 Task: Send an email with the signature Evan Adams with the subject 'Request for project feedback' and the message 'Please let me know if there are any changes to the requirements for the project.' from softage.1@softage.net to softage.8@softage.net with an attached document Cost_analysis_report.pdf and move the email from Sent Items to the folder DIY
Action: Mouse moved to (99, 107)
Screenshot: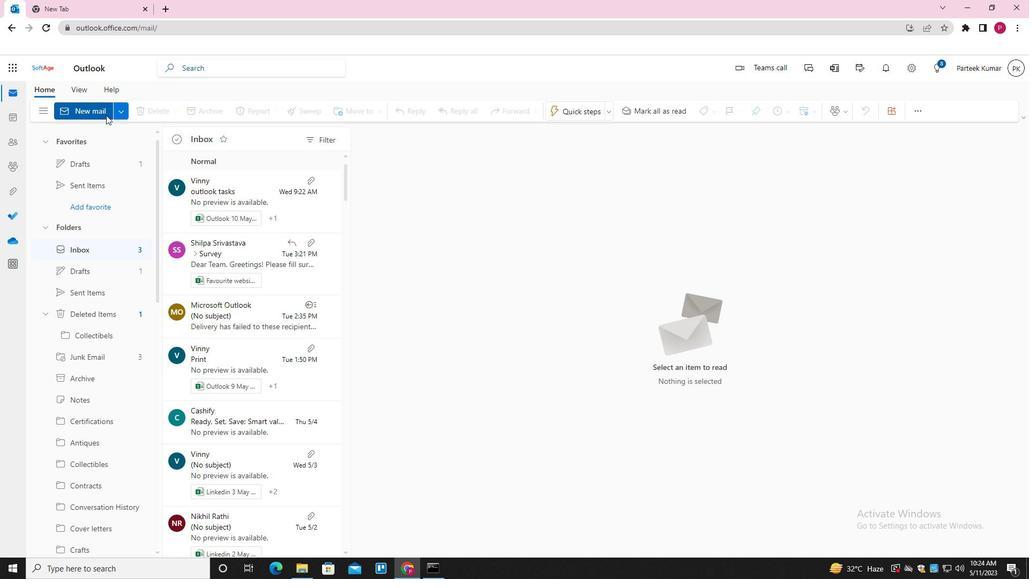 
Action: Mouse pressed left at (99, 107)
Screenshot: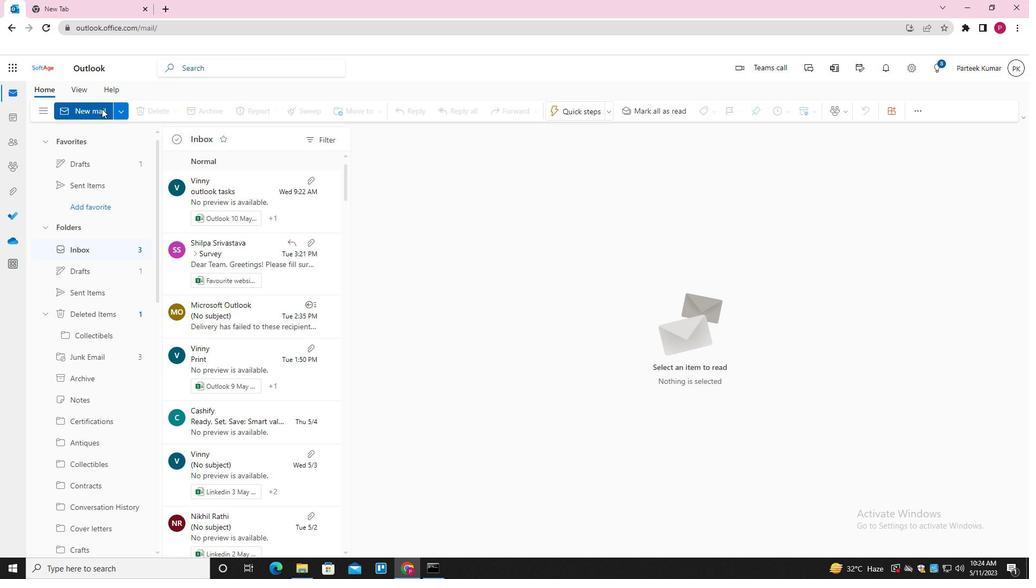 
Action: Mouse moved to (415, 255)
Screenshot: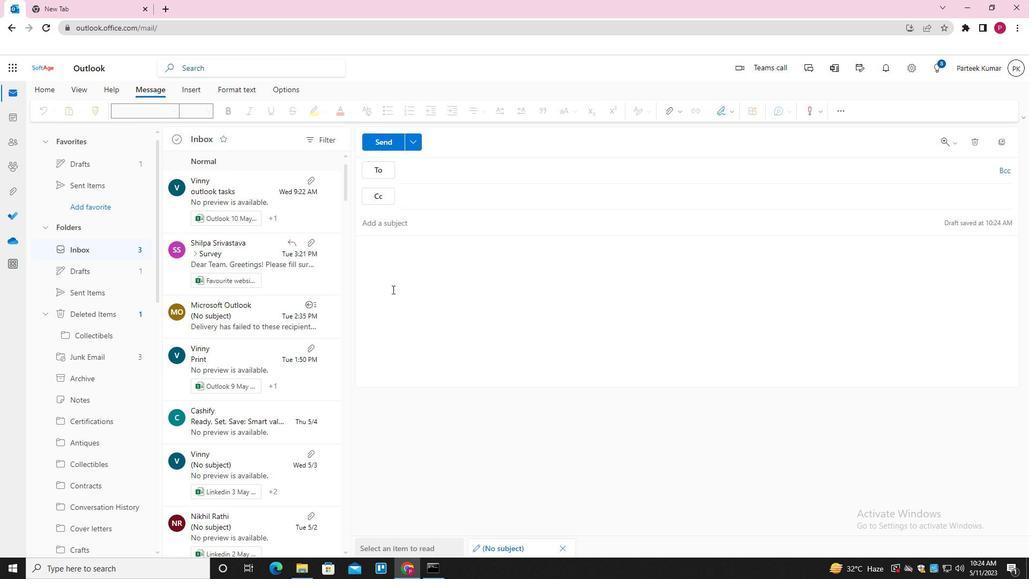 
Action: Mouse pressed left at (415, 255)
Screenshot: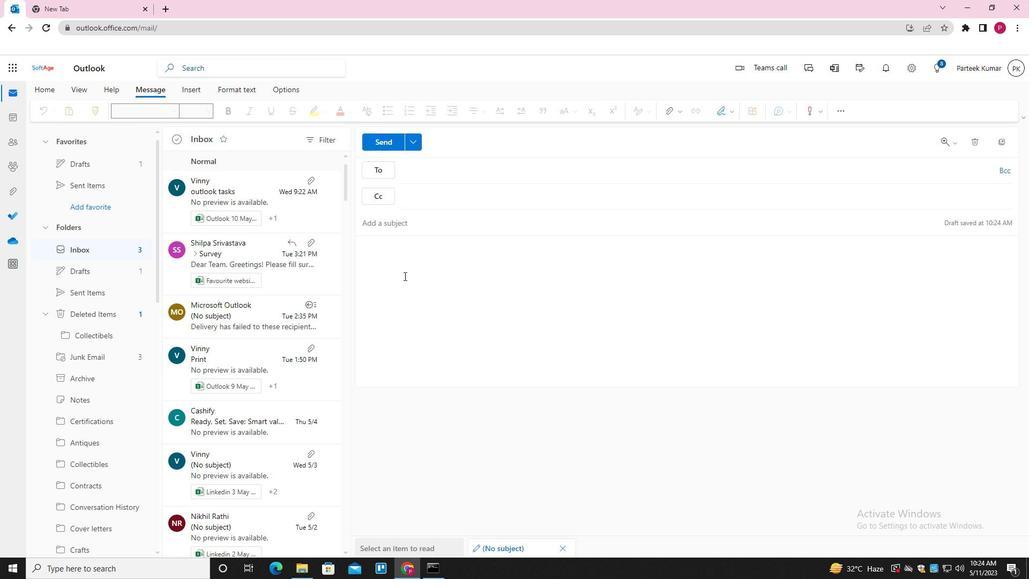
Action: Mouse moved to (731, 112)
Screenshot: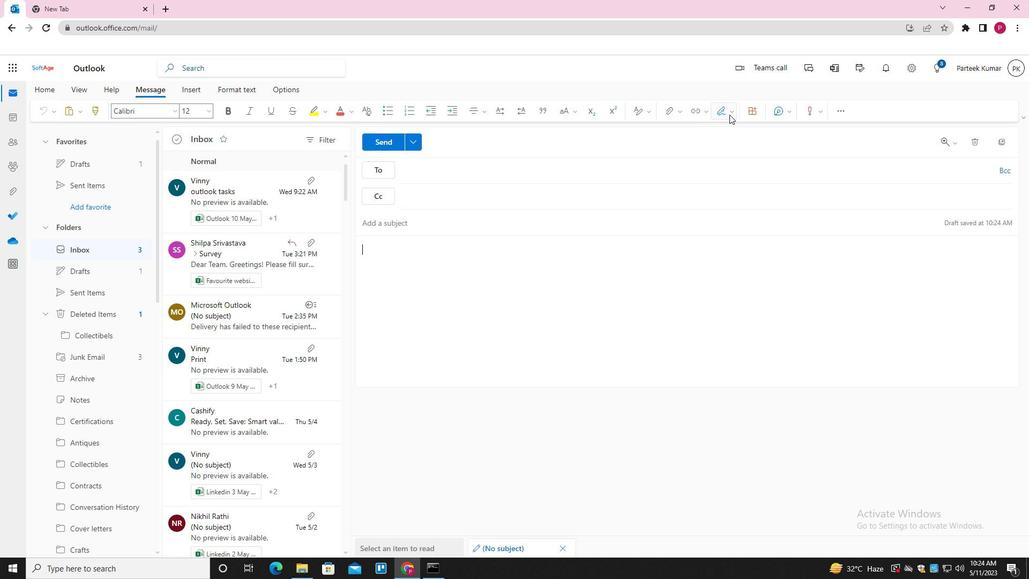 
Action: Mouse pressed left at (731, 112)
Screenshot: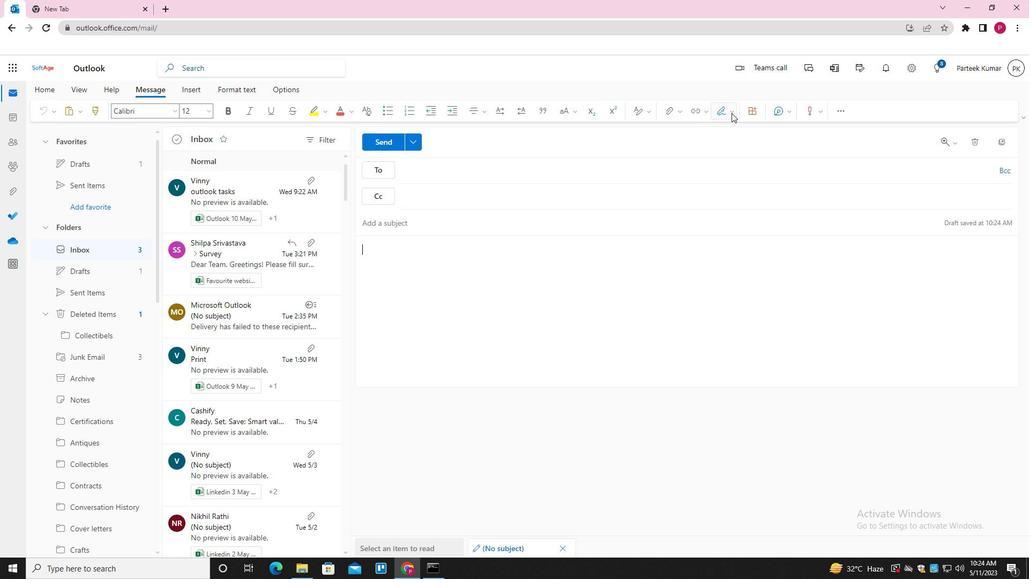 
Action: Mouse moved to (706, 154)
Screenshot: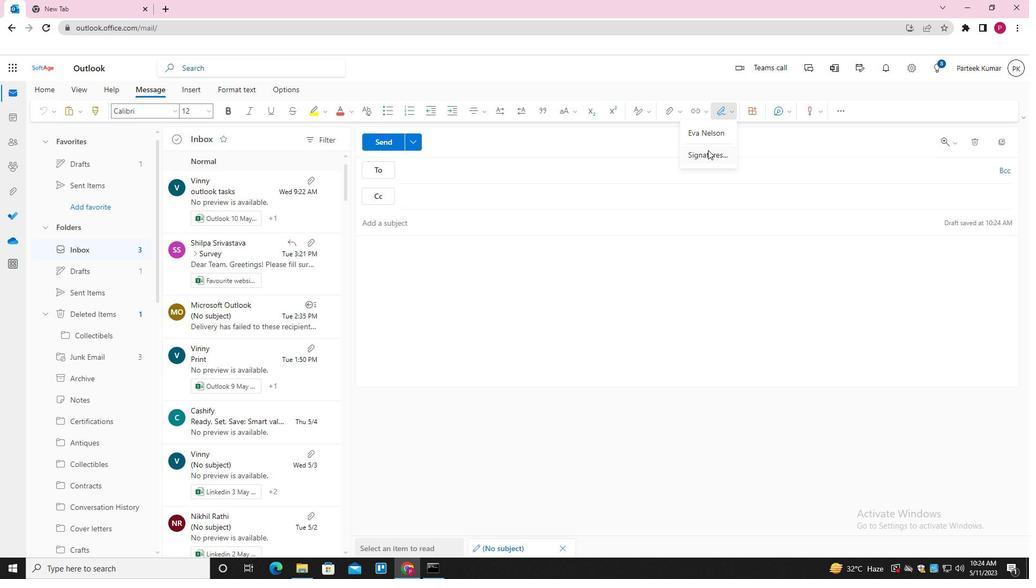
Action: Mouse pressed left at (706, 154)
Screenshot: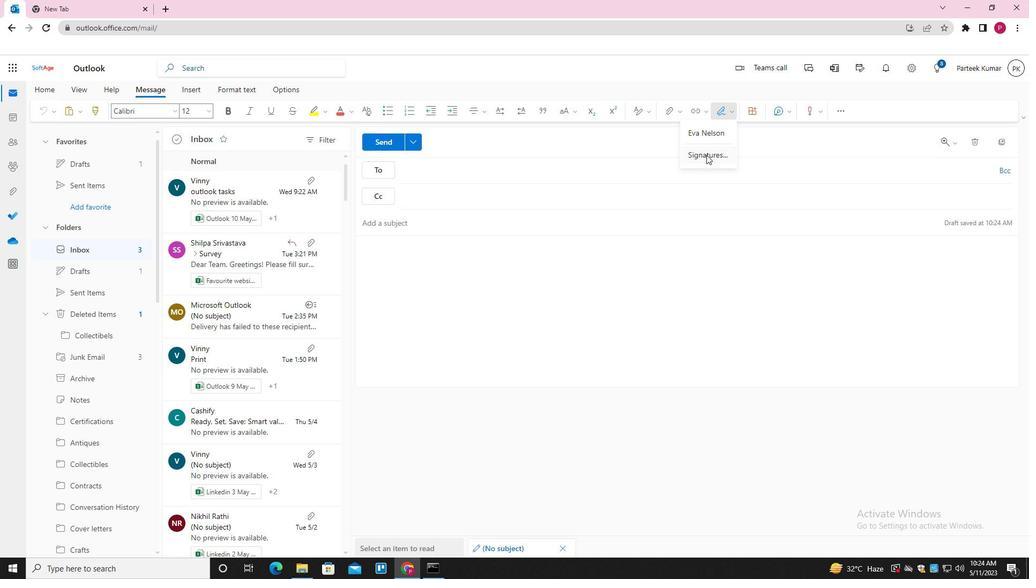 
Action: Mouse moved to (715, 195)
Screenshot: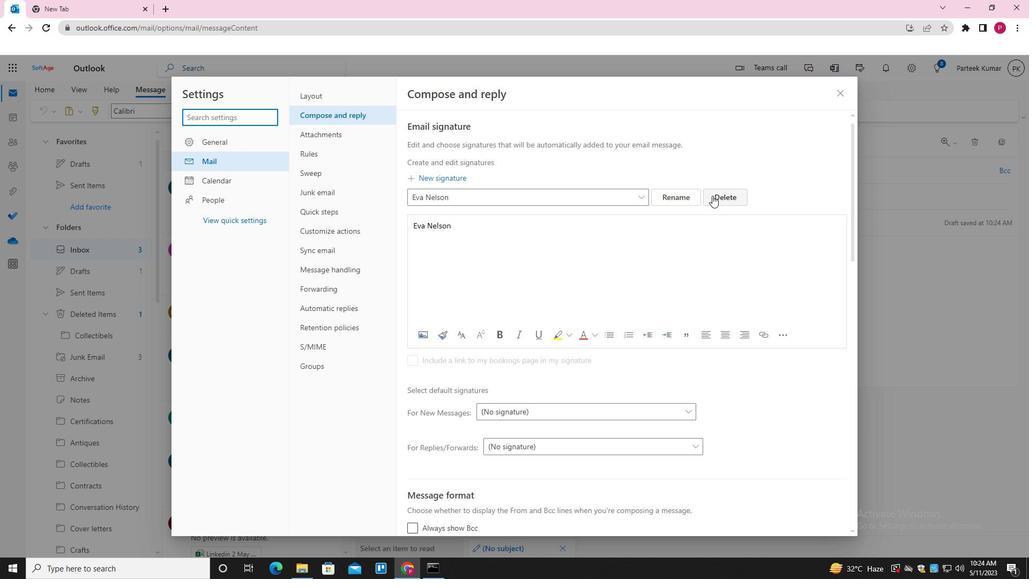 
Action: Mouse pressed left at (715, 195)
Screenshot: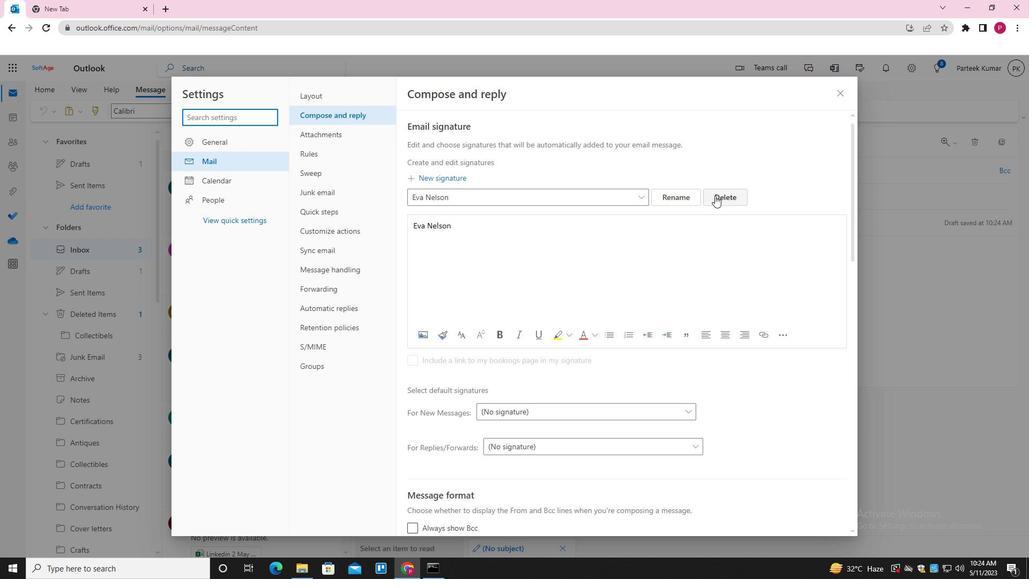 
Action: Mouse moved to (561, 198)
Screenshot: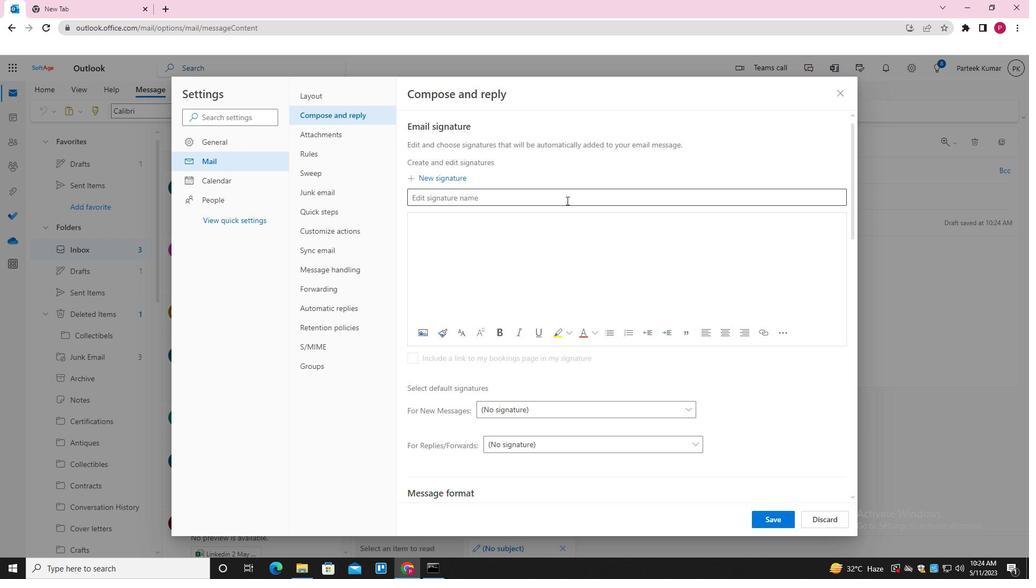 
Action: Mouse pressed left at (561, 198)
Screenshot: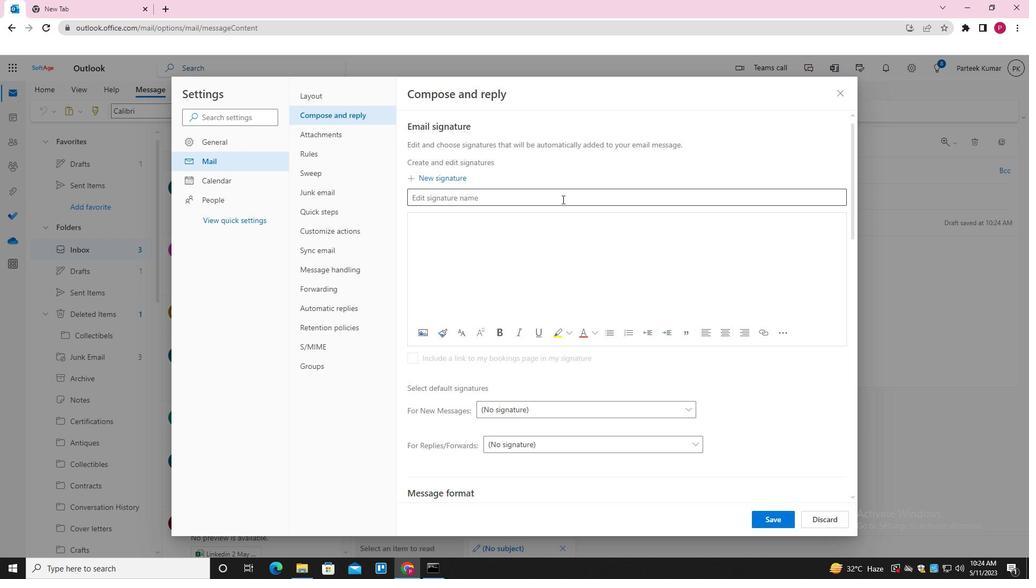 
Action: Key pressed <Key.shift><Key.shift><Key.shift><Key.shift><Key.shift><Key.shift><Key.shift><Key.shift><Key.shift><Key.shift><Key.shift><Key.shift><Key.shift><Key.shift><Key.shift>EVAN<Key.space><Key.shift>ADAMS<Key.space>
Screenshot: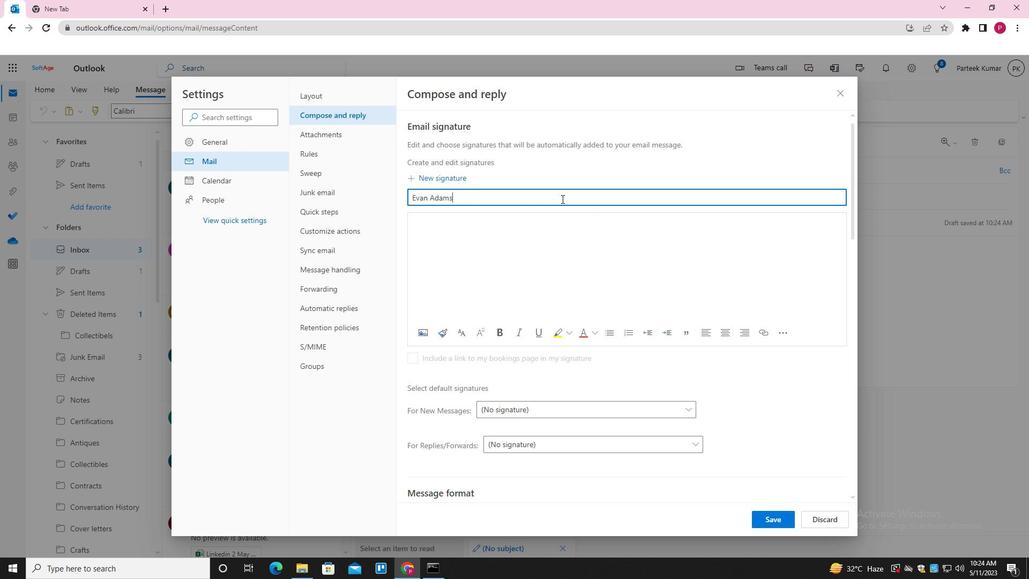 
Action: Mouse moved to (558, 218)
Screenshot: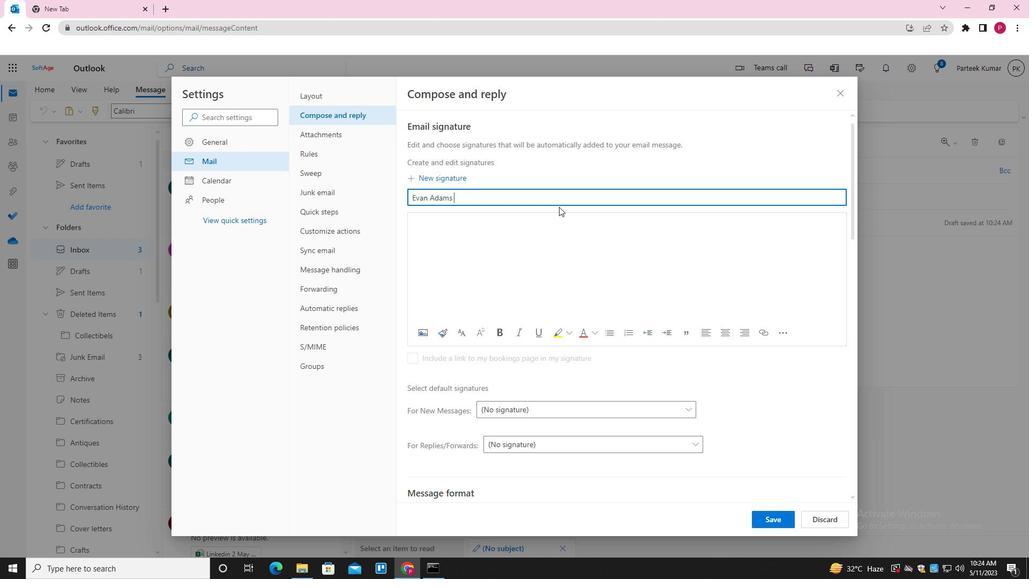 
Action: Mouse pressed left at (558, 218)
Screenshot: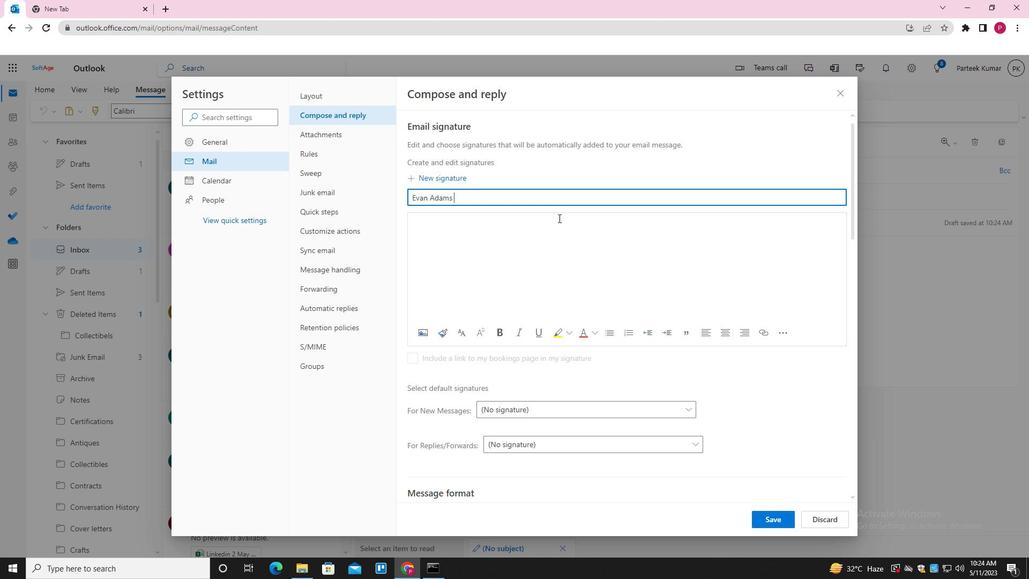 
Action: Key pressed <Key.shift>EVAN<Key.space><Key.shift>ADAMS<Key.space>
Screenshot: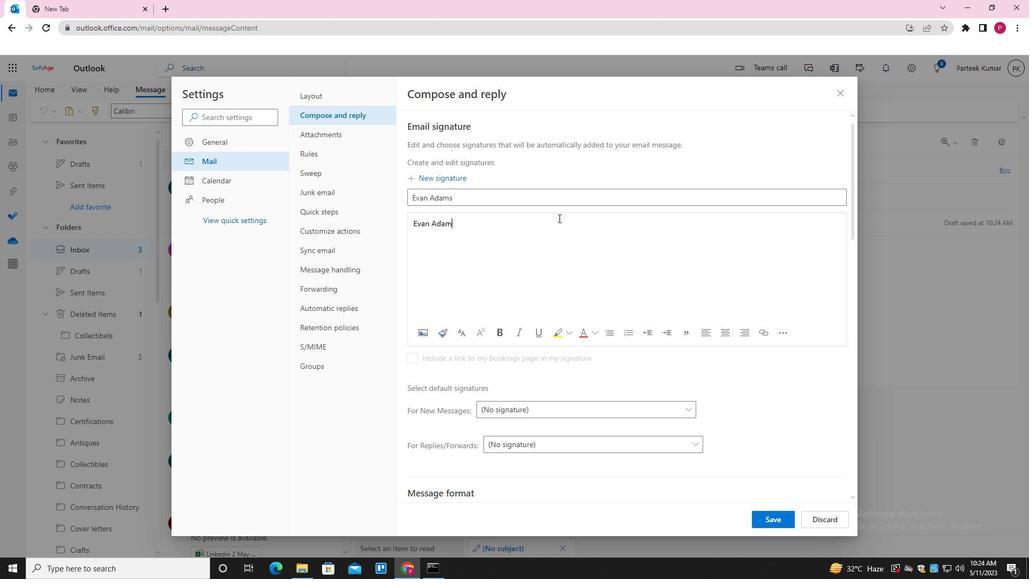 
Action: Mouse moved to (767, 517)
Screenshot: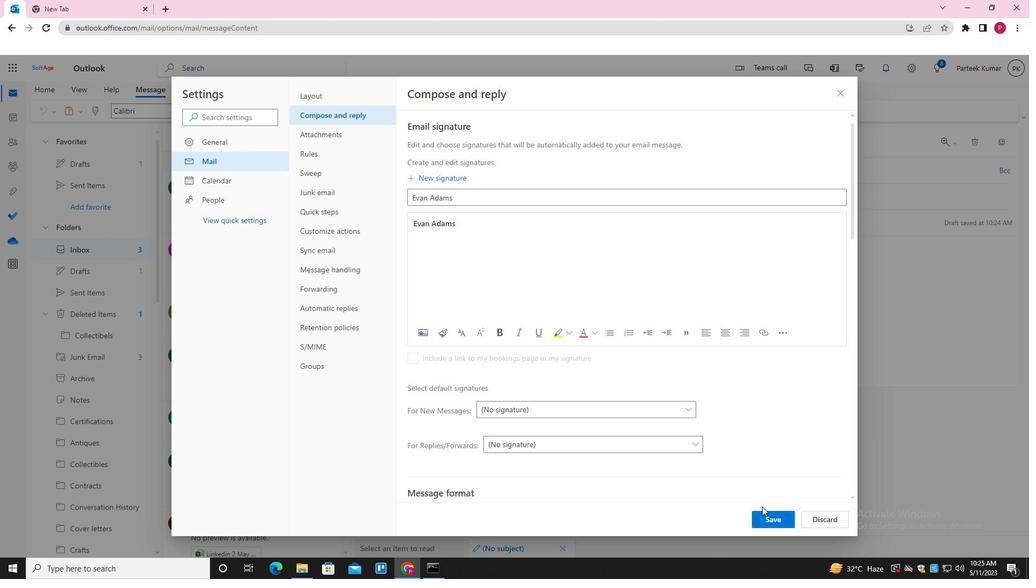 
Action: Mouse pressed left at (767, 517)
Screenshot: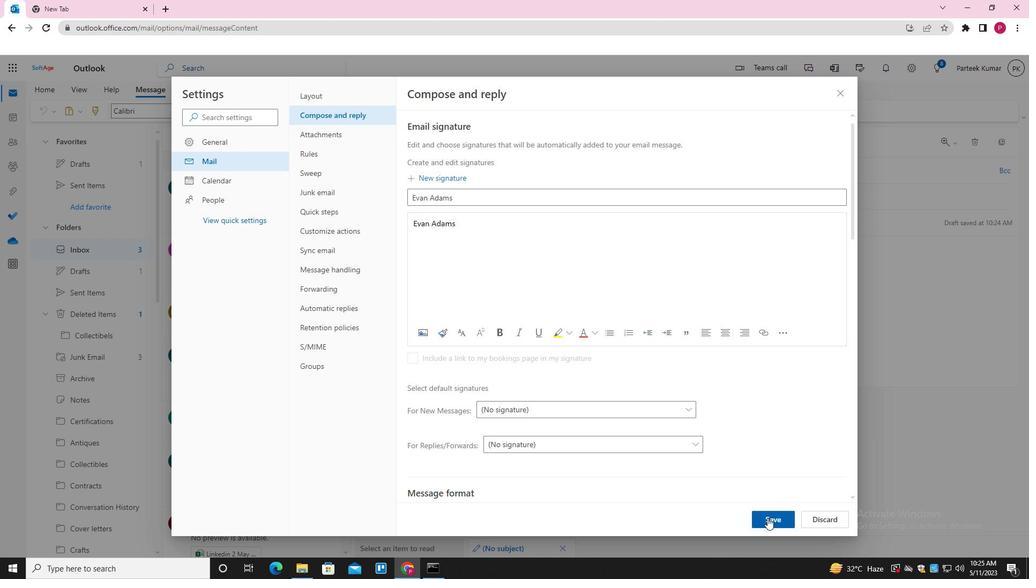 
Action: Mouse moved to (842, 93)
Screenshot: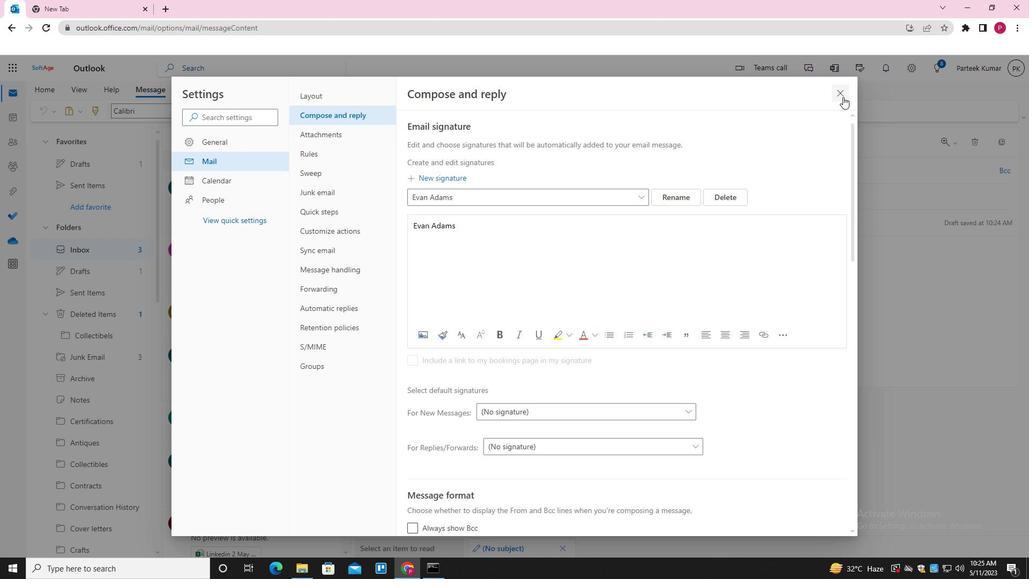 
Action: Mouse pressed left at (842, 93)
Screenshot: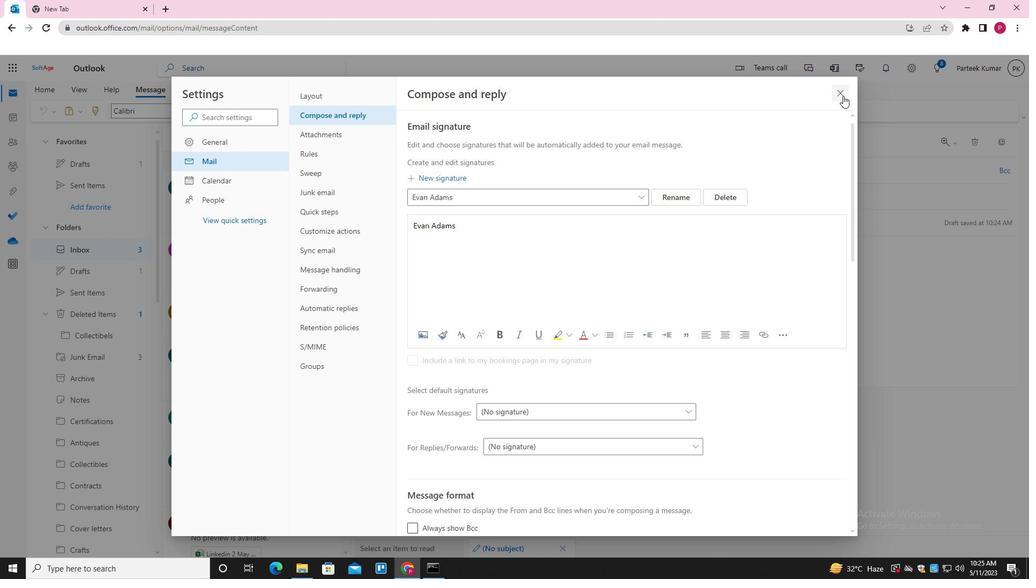 
Action: Mouse moved to (510, 276)
Screenshot: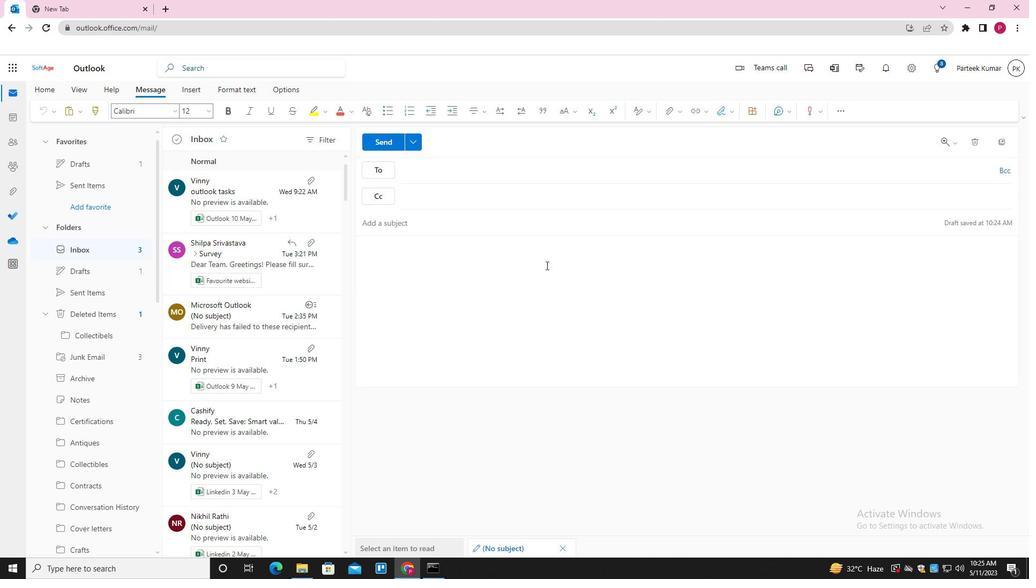 
Action: Mouse pressed left at (510, 276)
Screenshot: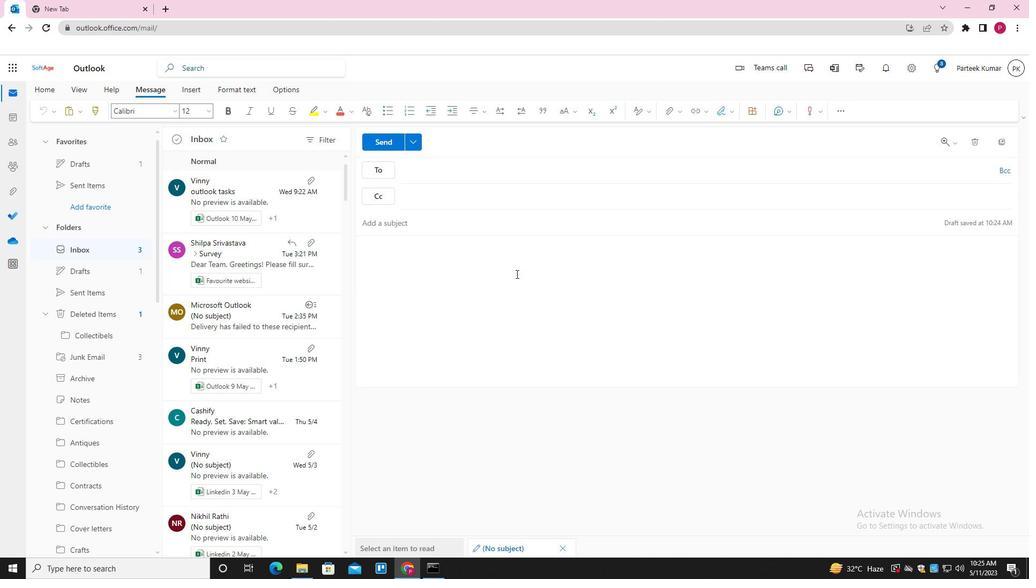 
Action: Mouse moved to (730, 109)
Screenshot: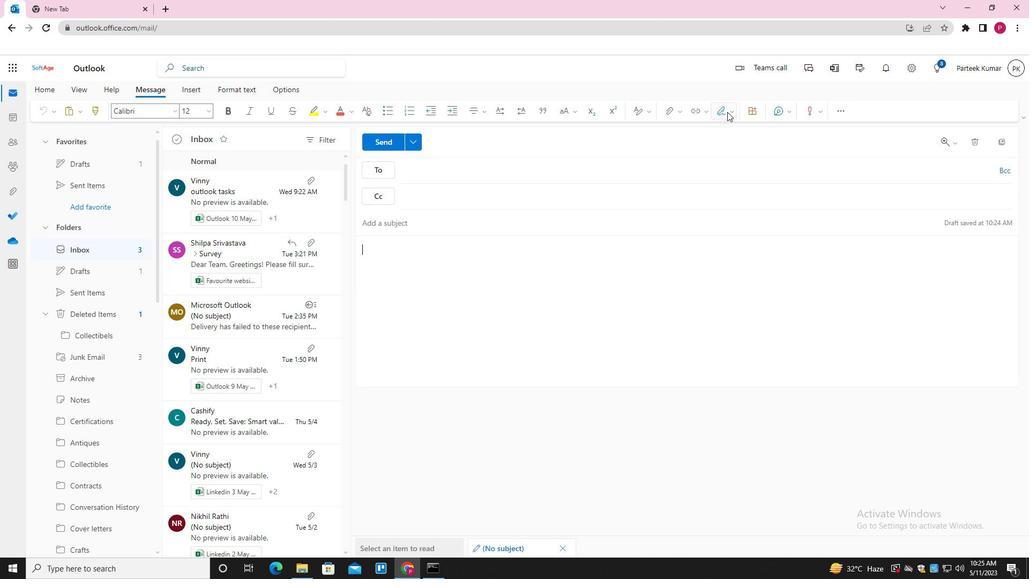 
Action: Mouse pressed left at (730, 109)
Screenshot: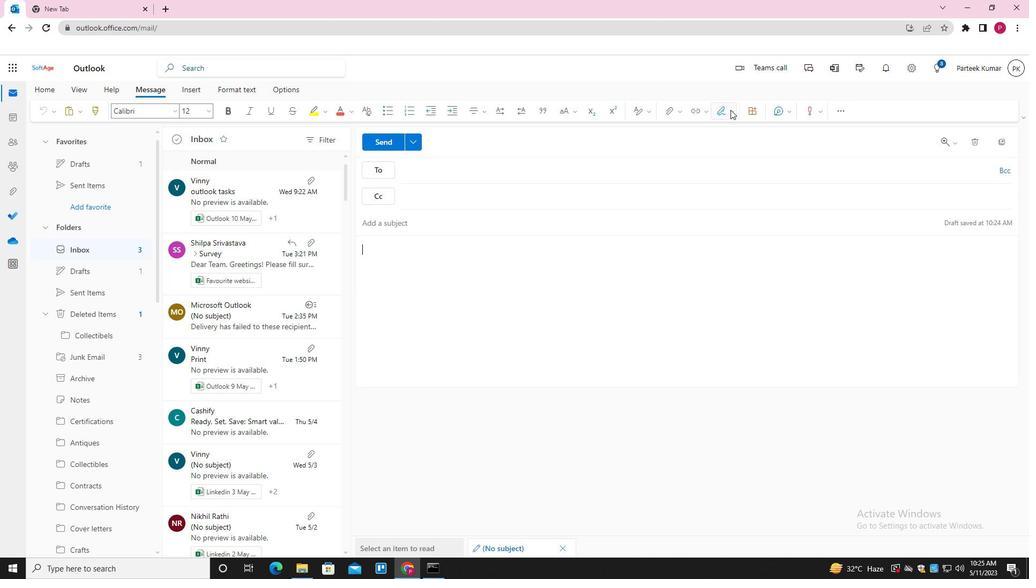 
Action: Mouse moved to (715, 130)
Screenshot: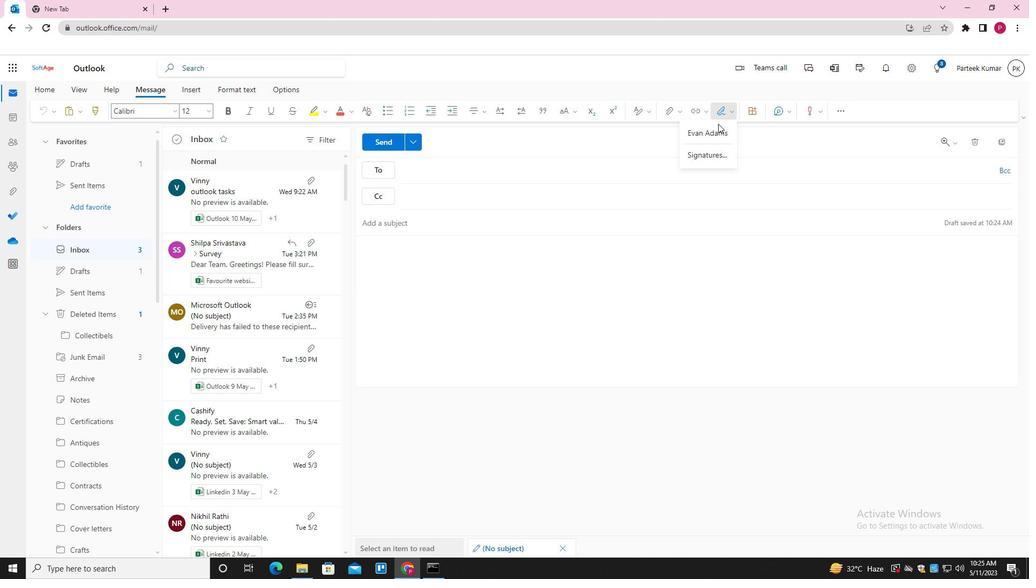 
Action: Mouse pressed left at (715, 130)
Screenshot: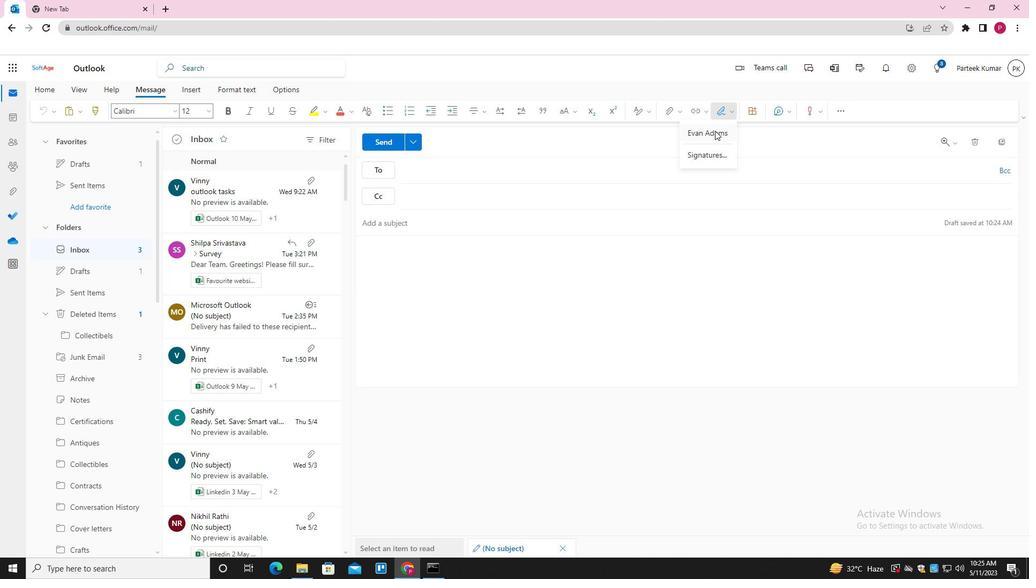 
Action: Mouse moved to (442, 224)
Screenshot: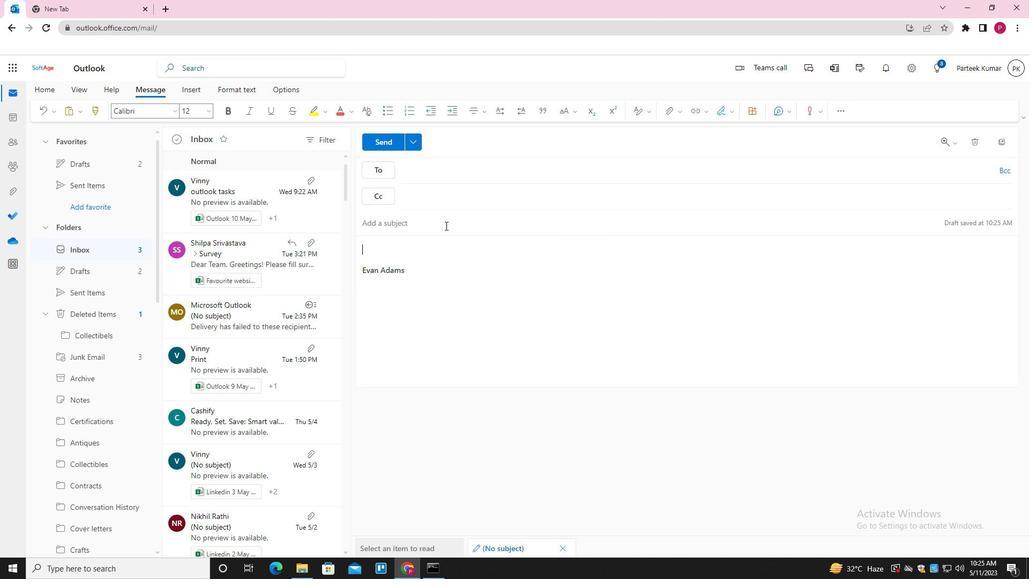 
Action: Mouse pressed left at (442, 224)
Screenshot: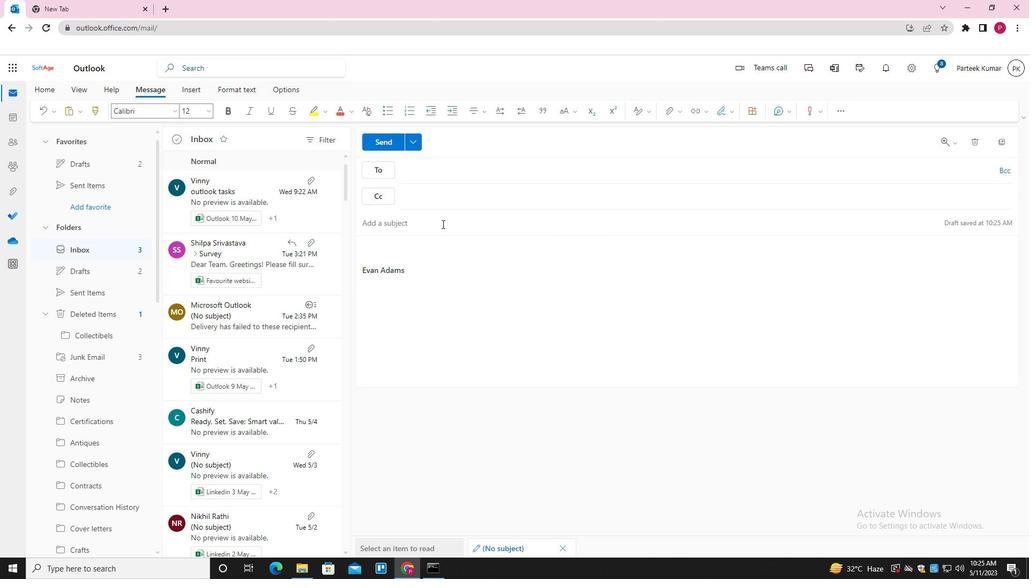 
Action: Key pressed <Key.shift>REQUEST<Key.space>FOR<Key.space>PRODUCT<Key.space>FEEDBACK
Screenshot: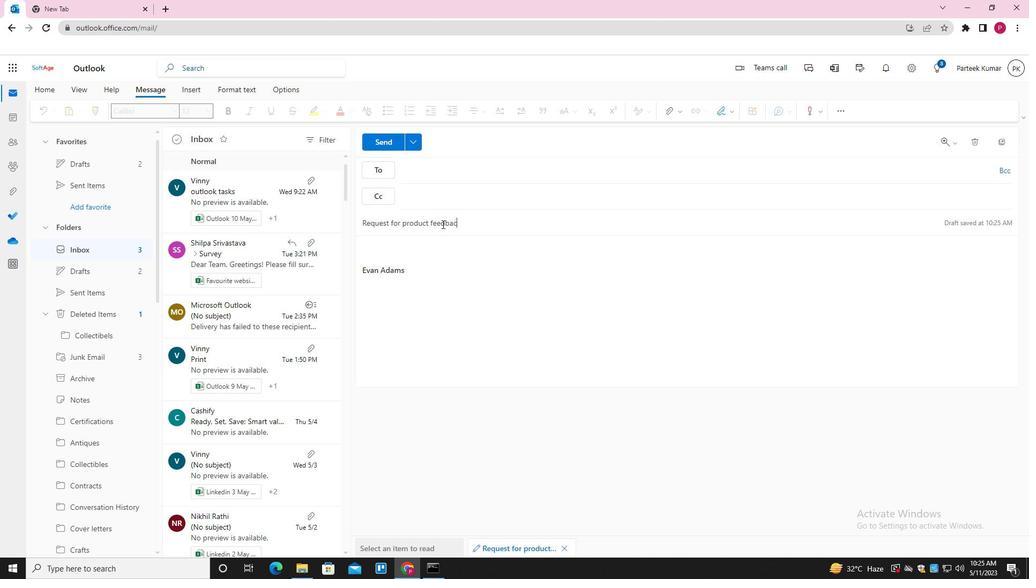 
Action: Mouse moved to (423, 247)
Screenshot: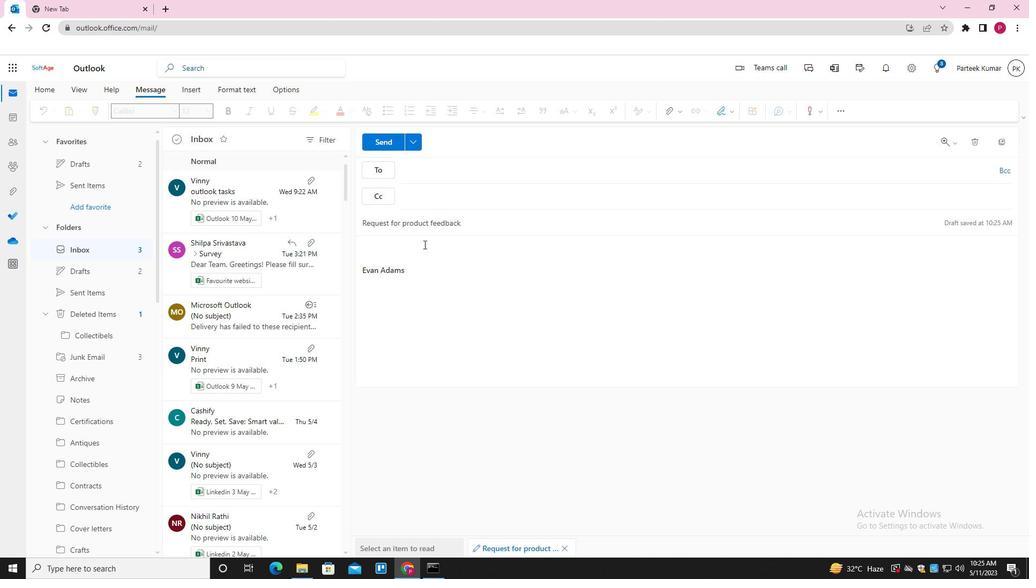 
Action: Mouse pressed left at (423, 247)
Screenshot: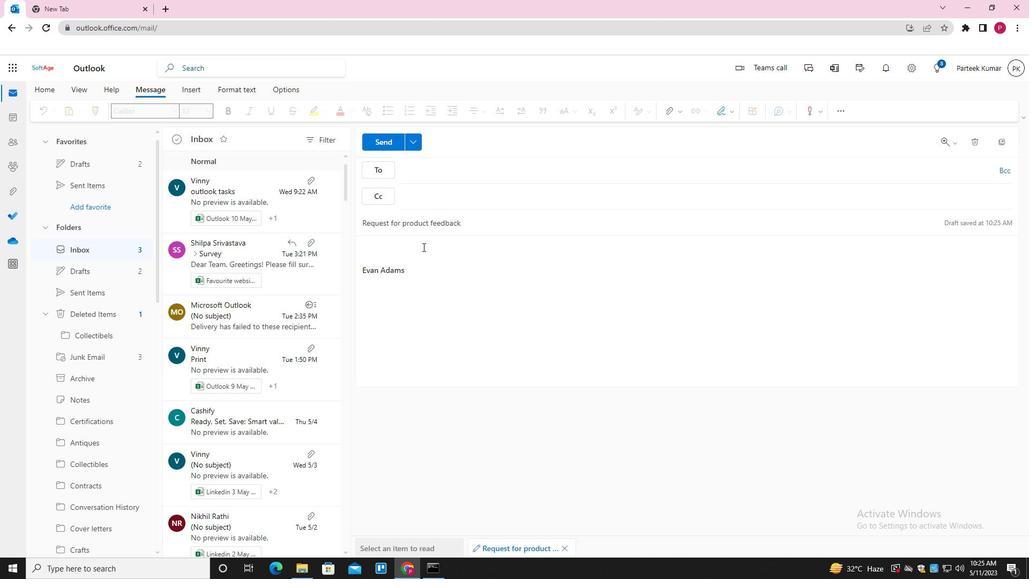 
Action: Key pressed <Key.shift>PLEASE<Key.space>LET<Key.space>ME<Key.space>KNOW<Key.space>IF<Key.space>THERE<Key.space>ARE<Key.space>ANY<Key.space>CHANK<Key.backspace>GES<Key.space>TO<Key.space>THE<Key.space>REQUIREMENTS<Key.space>FOR<Key.space>HE<Key.space><Key.backspace><Key.backspace><Key.backspace>THE<Key.space>PROJECT
Screenshot: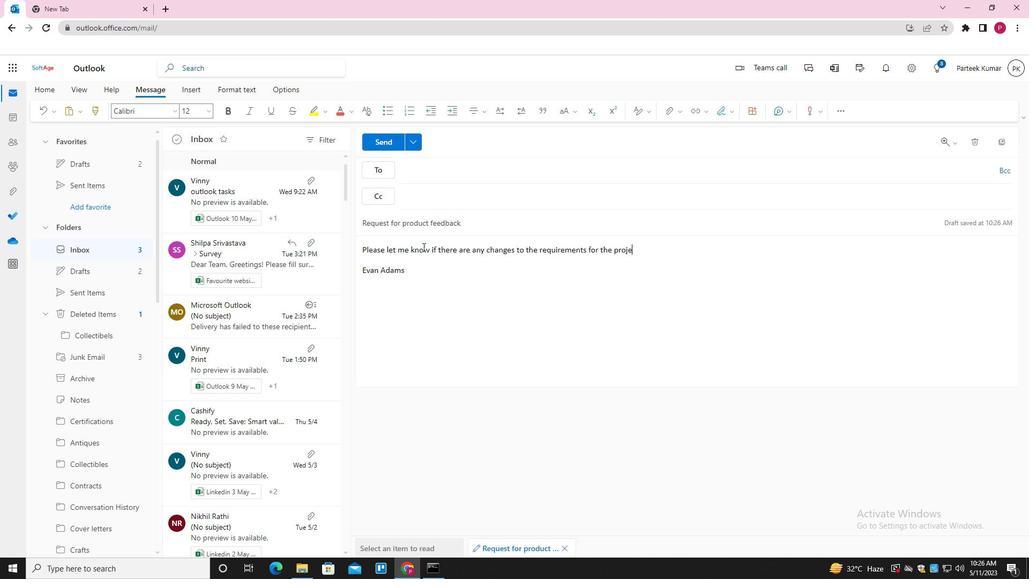 
Action: Mouse moved to (425, 173)
Screenshot: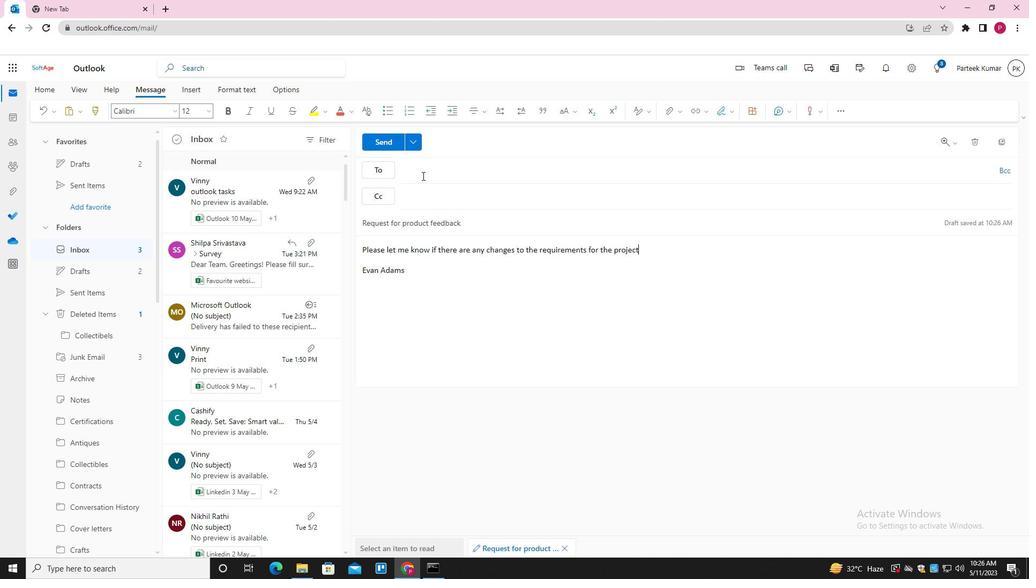 
Action: Mouse pressed left at (425, 173)
Screenshot: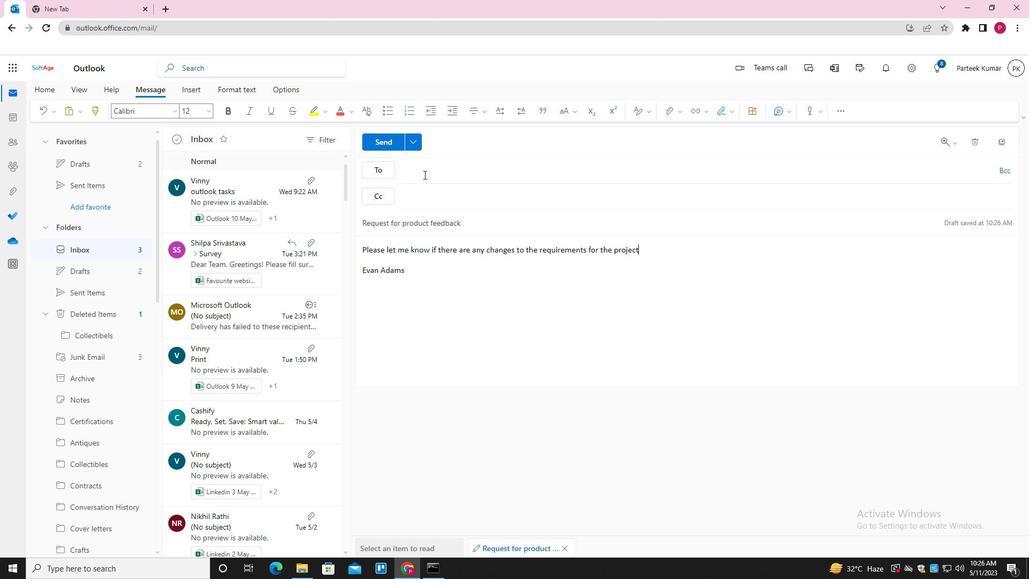 
Action: Mouse moved to (425, 173)
Screenshot: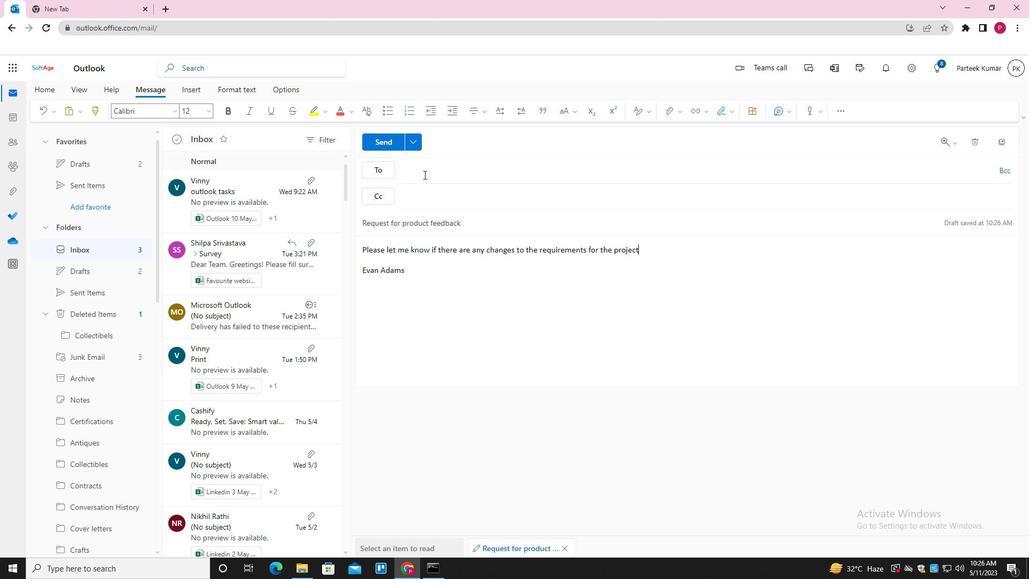 
Action: Key pressed <Key.shift>SOFTAGE.8<Key.shift>@SOFTAGE.NET<Key.enter>
Screenshot: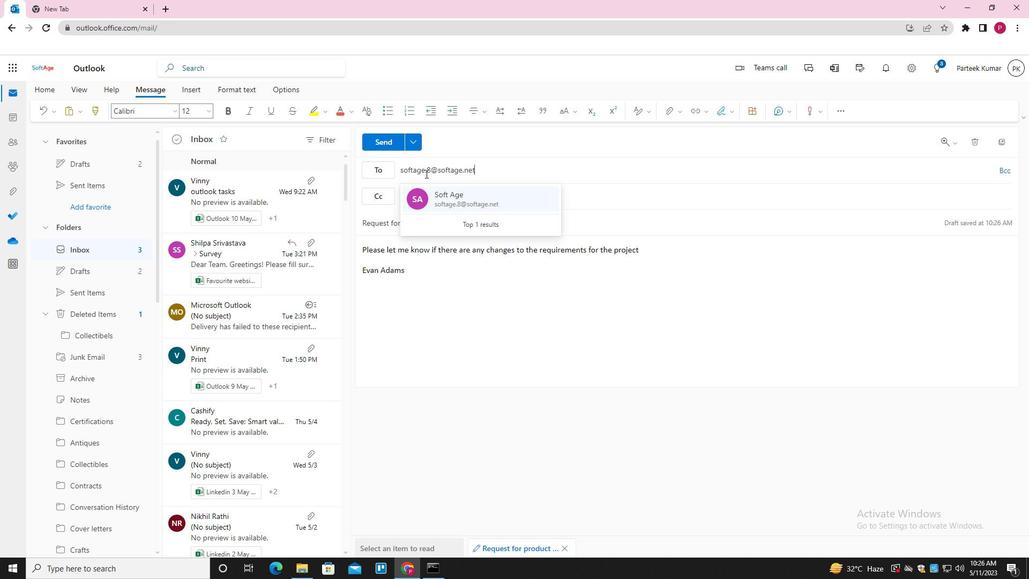 
Action: Mouse moved to (670, 110)
Screenshot: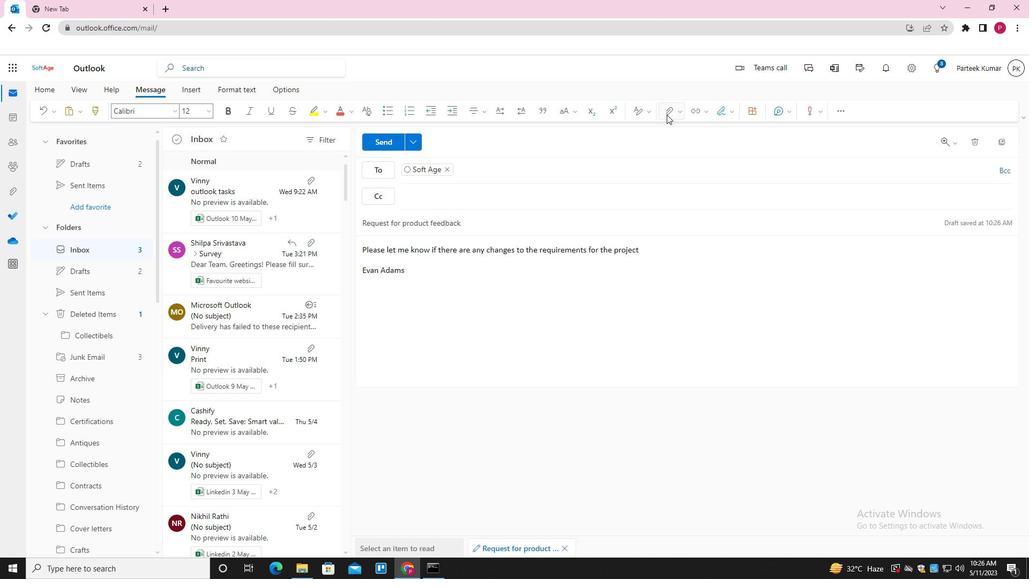 
Action: Mouse pressed left at (670, 110)
Screenshot: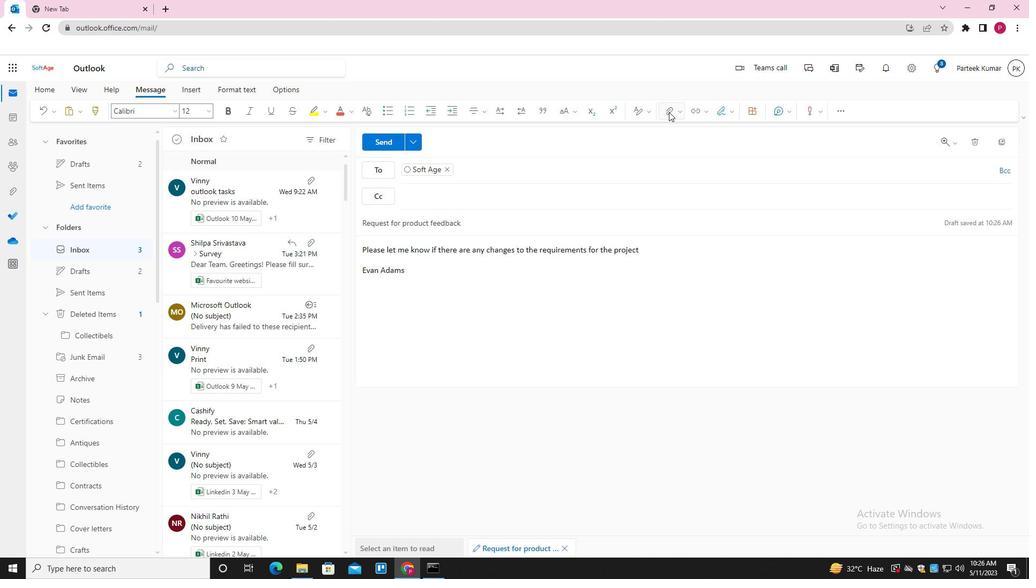 
Action: Mouse moved to (650, 133)
Screenshot: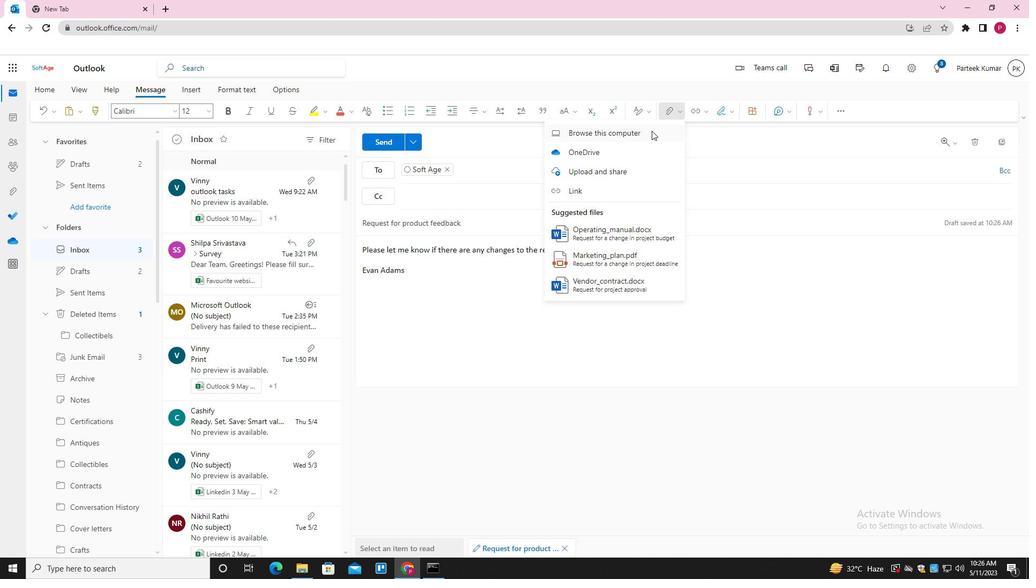 
Action: Mouse pressed left at (650, 133)
Screenshot: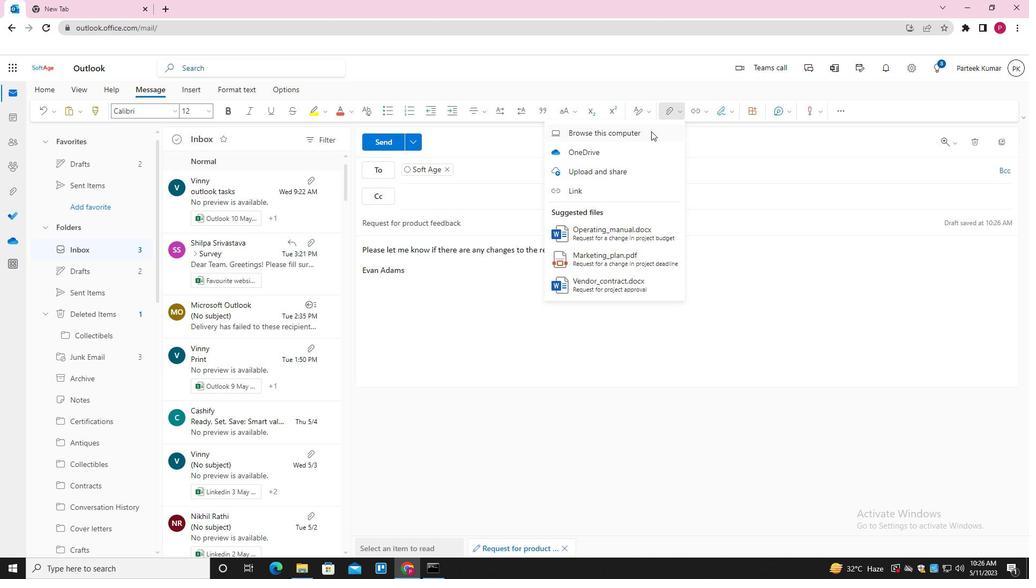 
Action: Mouse moved to (195, 75)
Screenshot: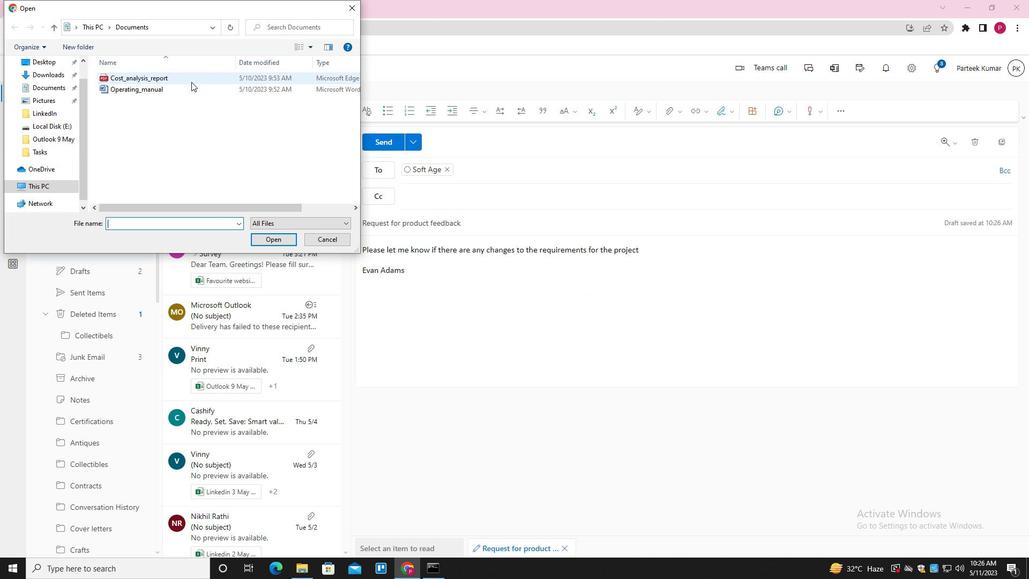 
Action: Mouse pressed left at (195, 75)
Screenshot: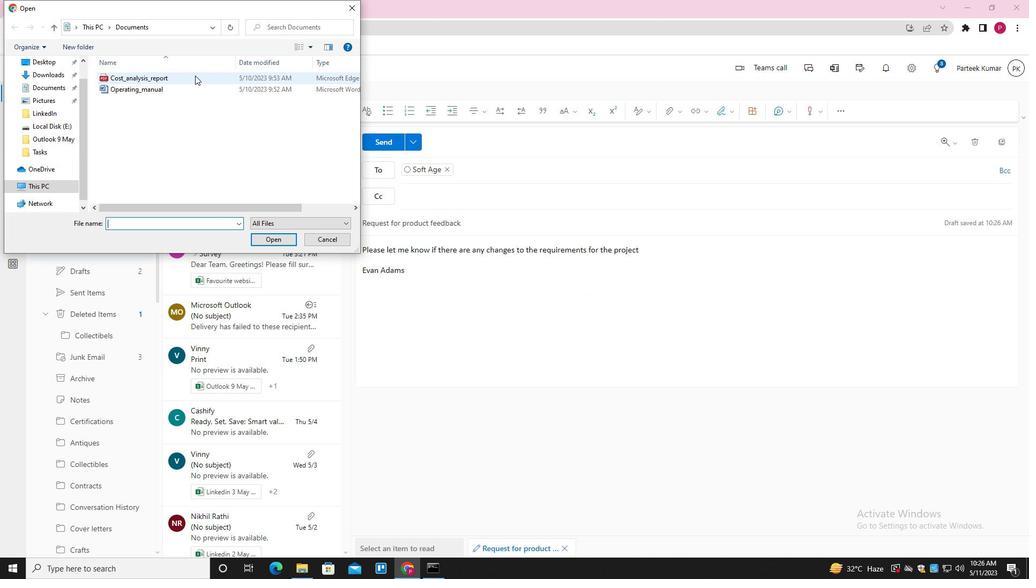 
Action: Mouse moved to (273, 240)
Screenshot: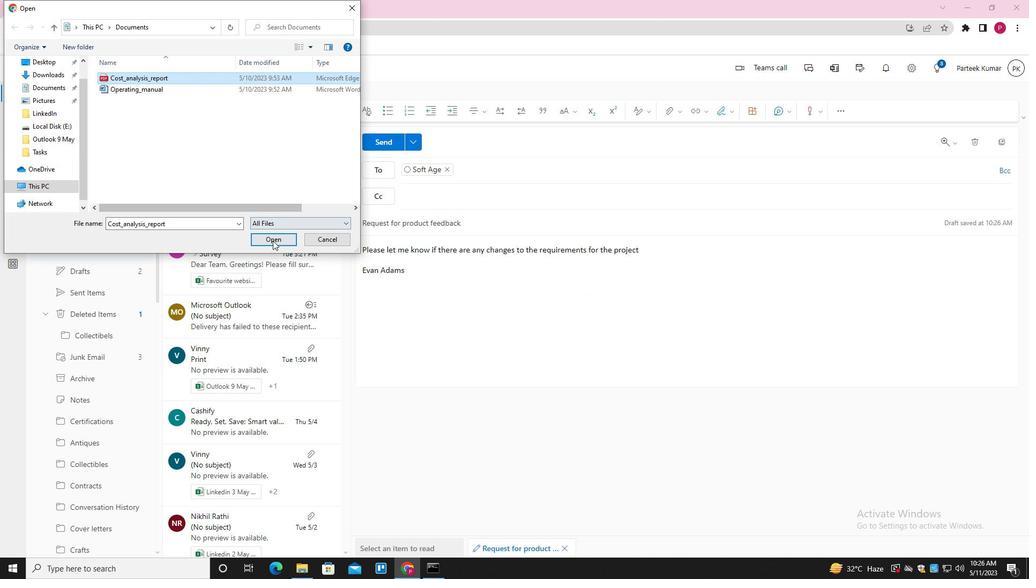
Action: Mouse pressed left at (273, 240)
Screenshot: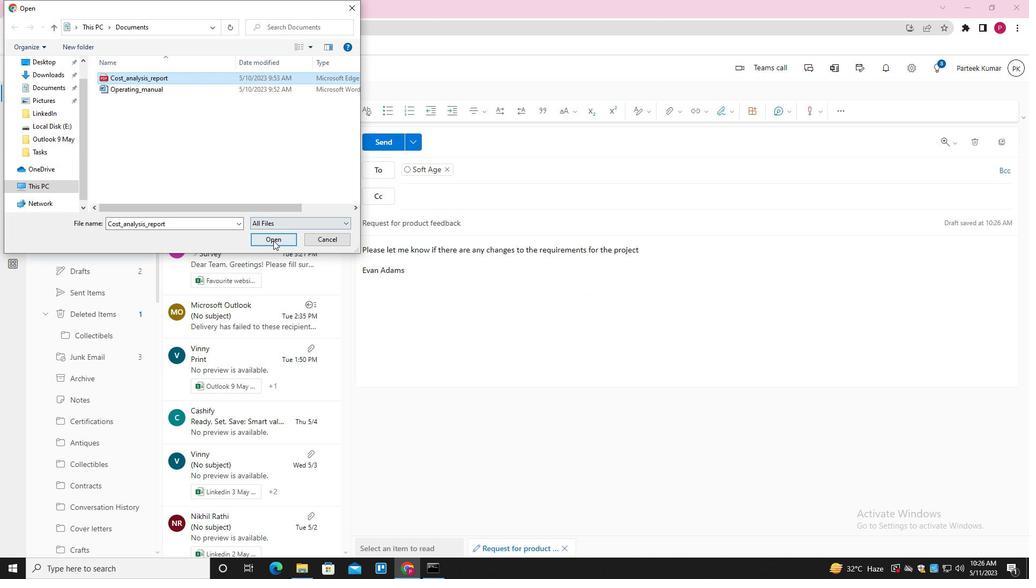
Action: Mouse moved to (381, 146)
Screenshot: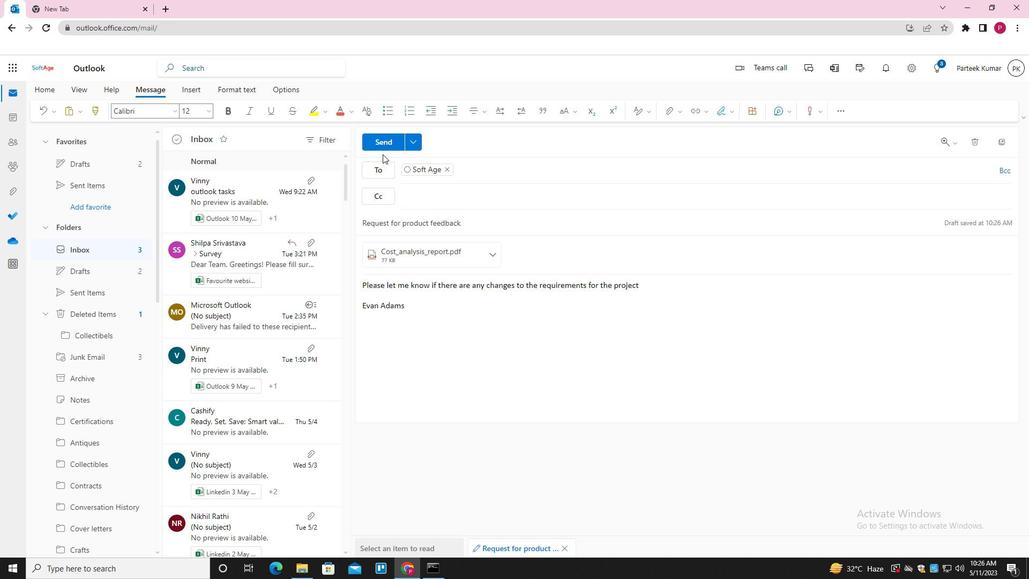 
Action: Mouse pressed left at (381, 146)
Screenshot: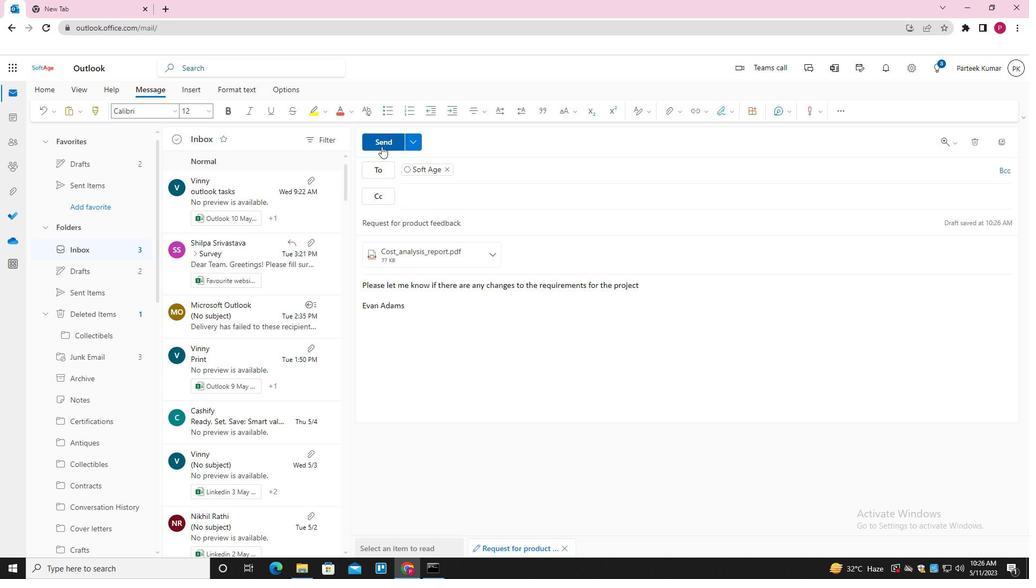 
Action: Mouse moved to (107, 293)
Screenshot: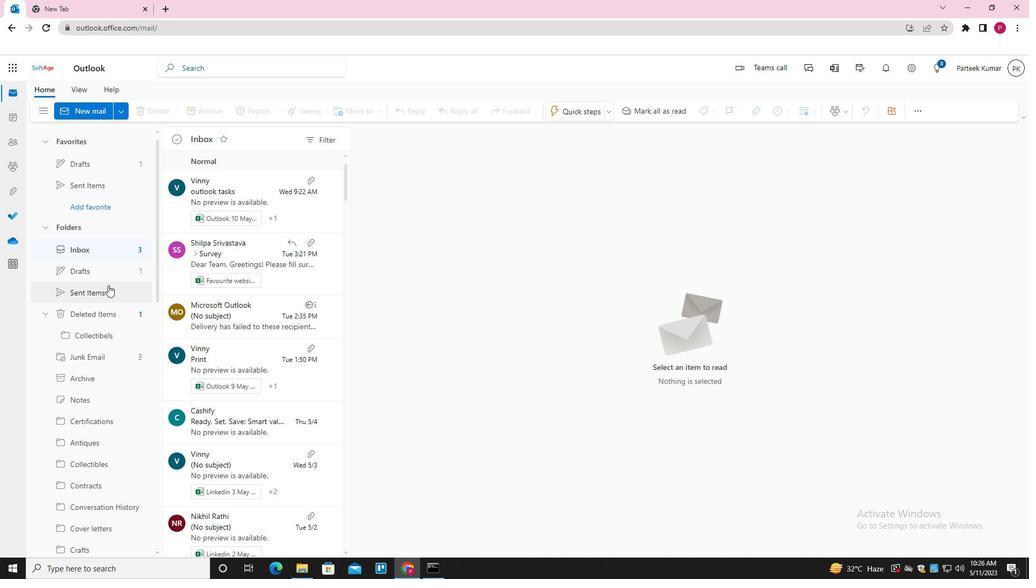 
Action: Mouse pressed left at (107, 293)
Screenshot: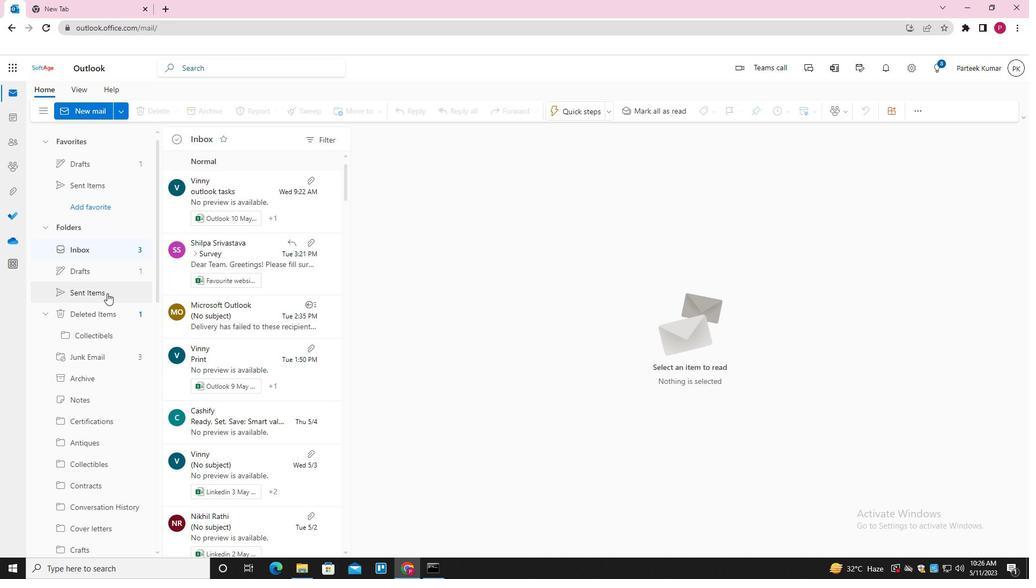 
Action: Mouse moved to (262, 195)
Screenshot: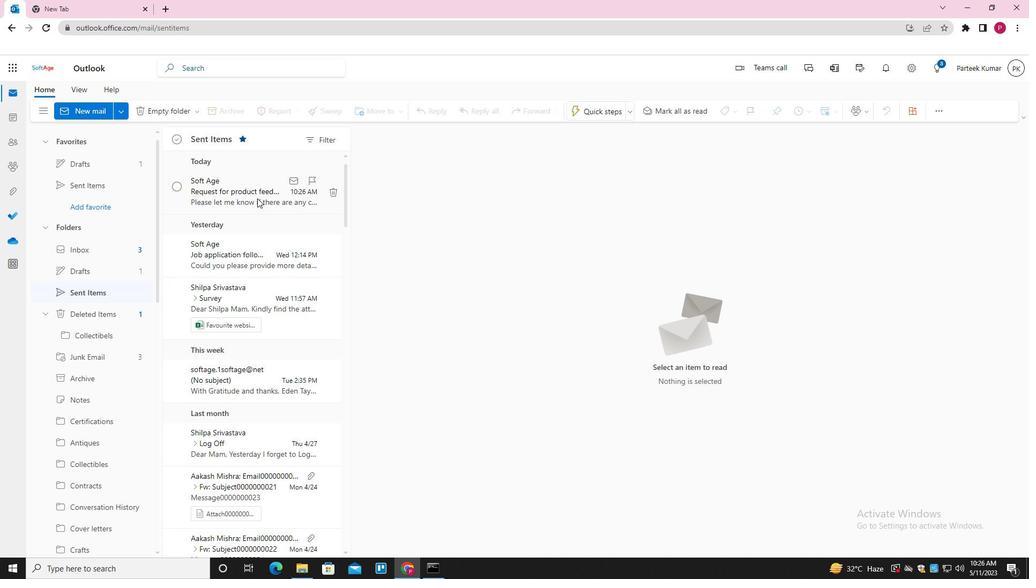 
Action: Mouse pressed right at (262, 195)
Screenshot: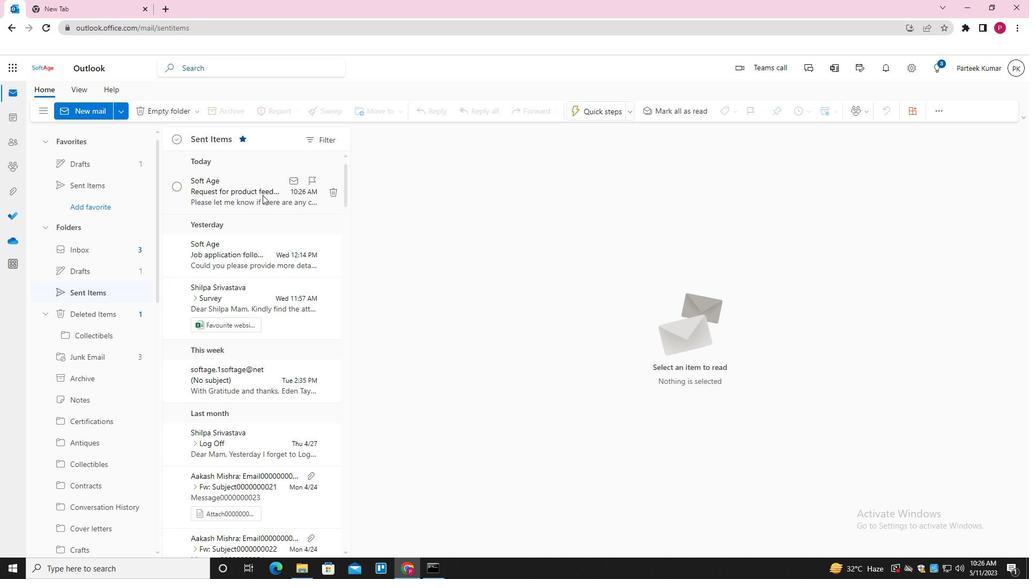 
Action: Mouse moved to (286, 238)
Screenshot: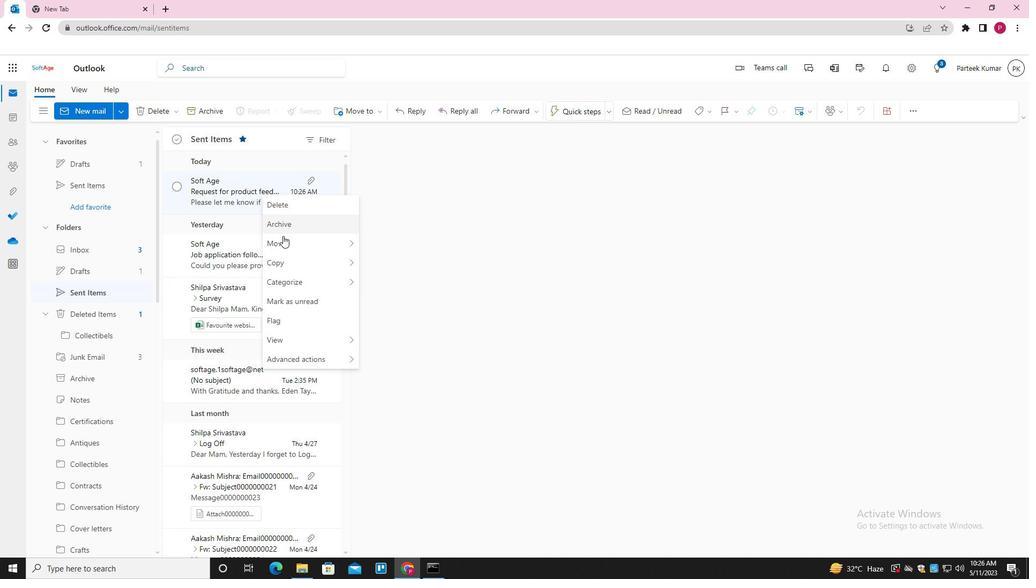 
Action: Mouse pressed left at (286, 238)
Screenshot: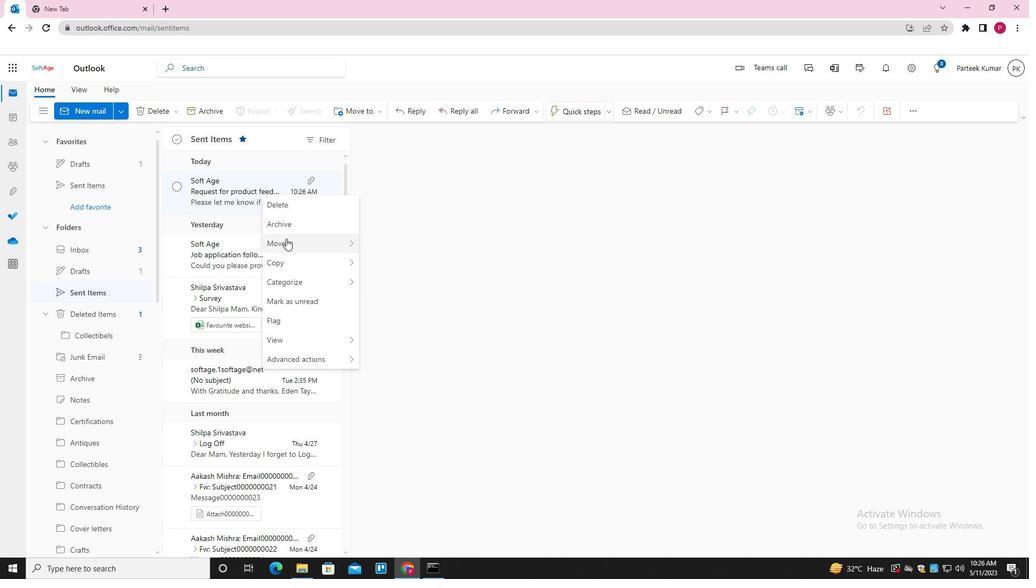 
Action: Mouse moved to (395, 238)
Screenshot: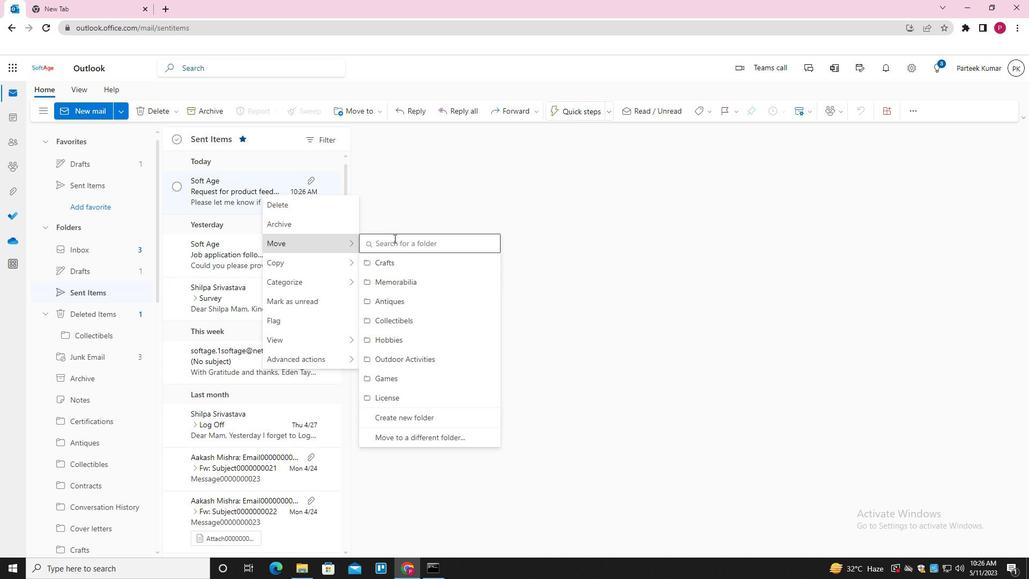 
Action: Mouse pressed left at (395, 238)
Screenshot: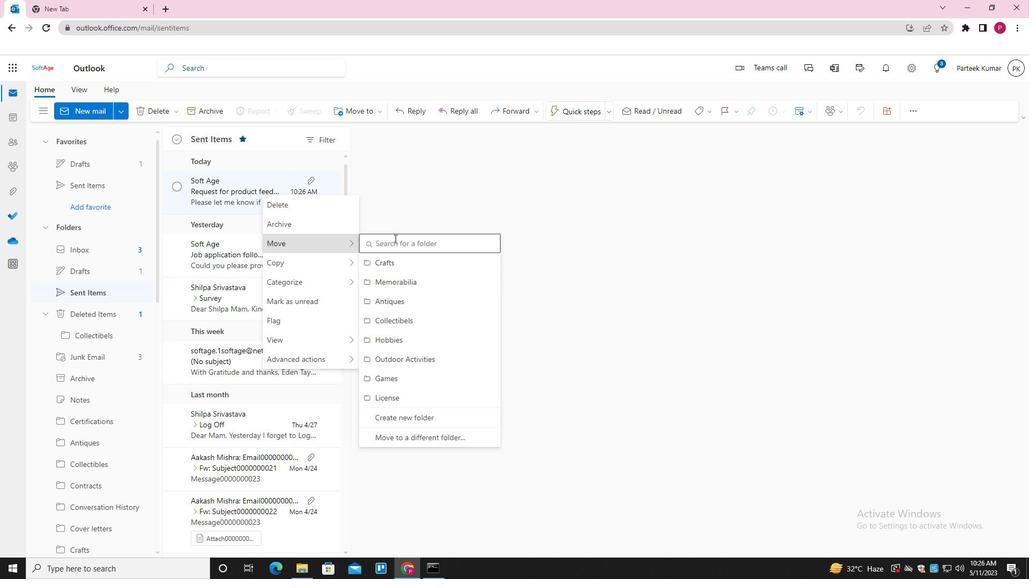 
Action: Mouse moved to (397, 237)
Screenshot: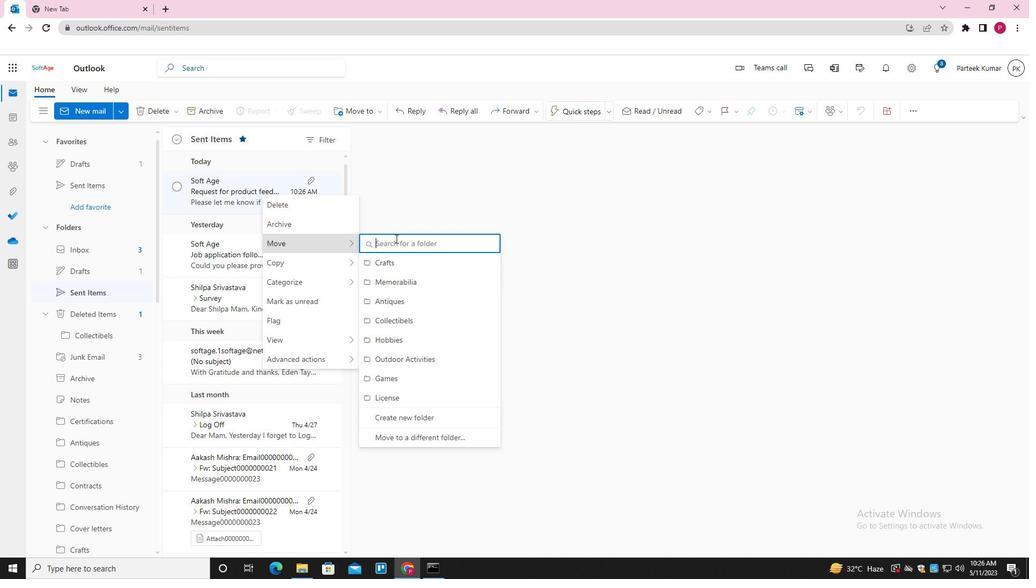
Action: Key pressed <Key.shift>DIY<Key.down><Key.enter>
Screenshot: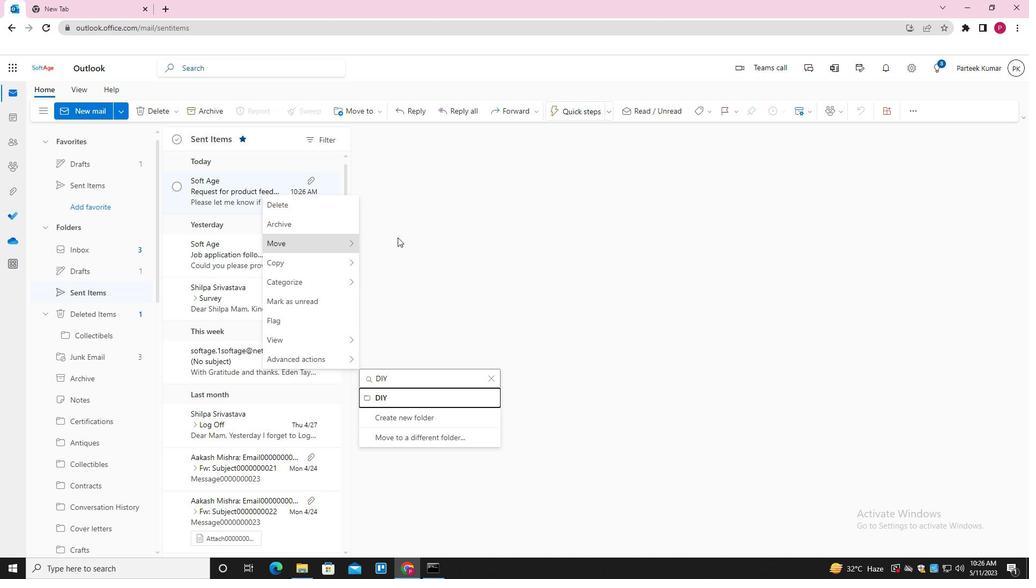 
